 Task: Change the task name 'Organise' to 'New Training' in the task list.
Action: Mouse moved to (7, 124)
Screenshot: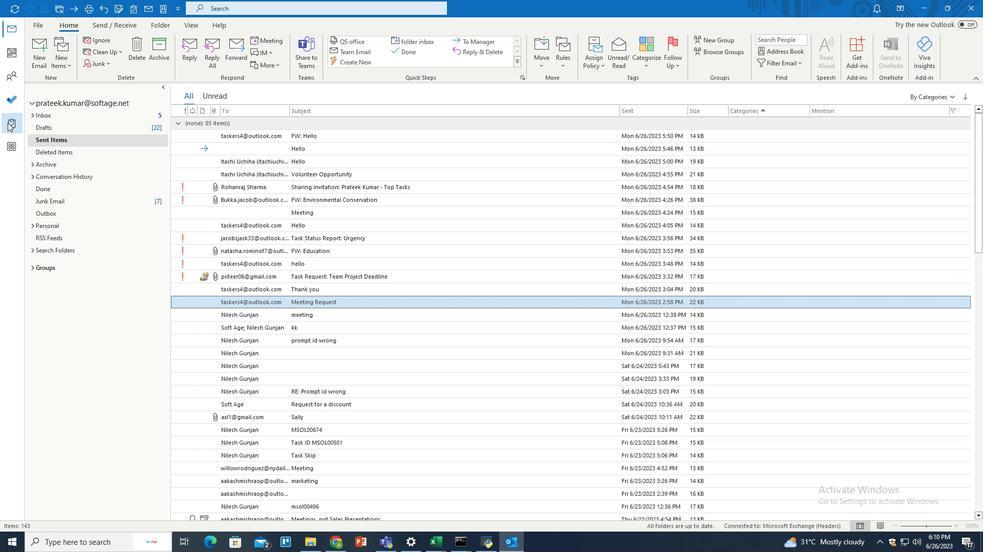 
Action: Mouse pressed left at (7, 124)
Screenshot: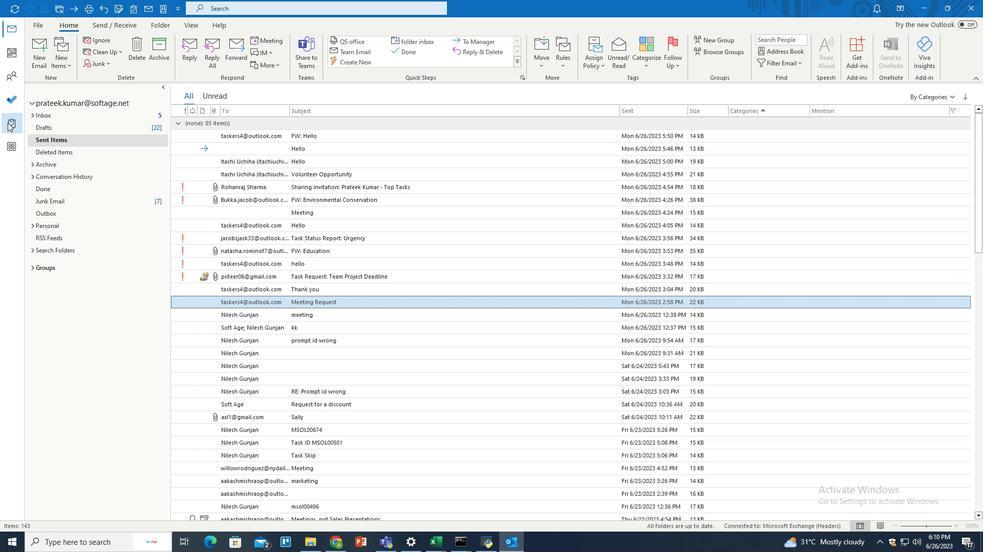 
Action: Mouse moved to (240, 268)
Screenshot: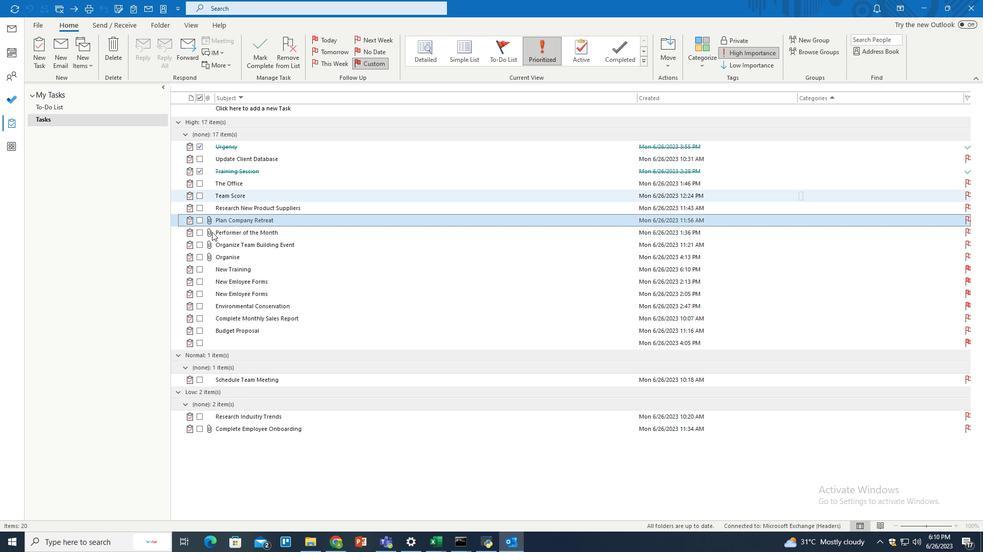 
Action: Mouse pressed left at (240, 268)
Screenshot: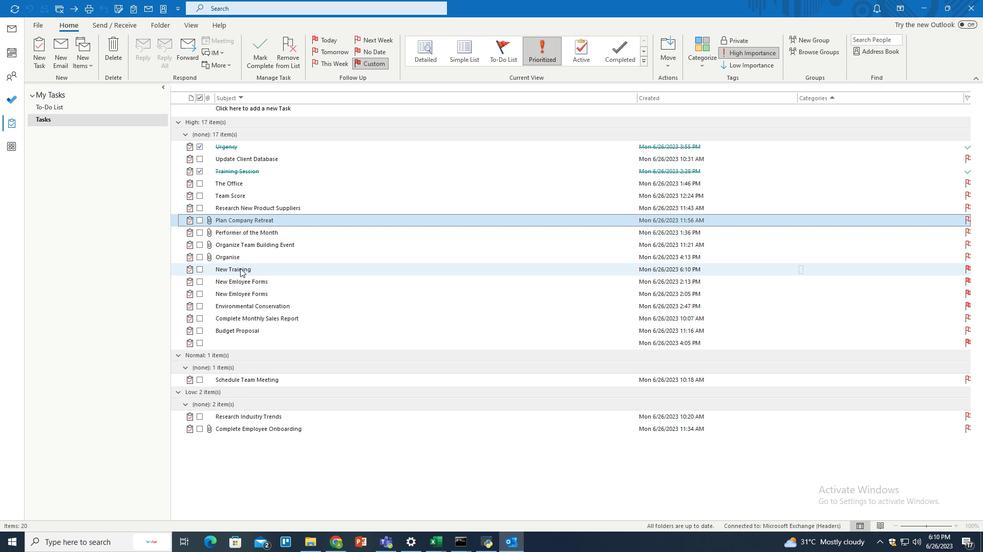 
Action: Mouse moved to (286, 60)
Screenshot: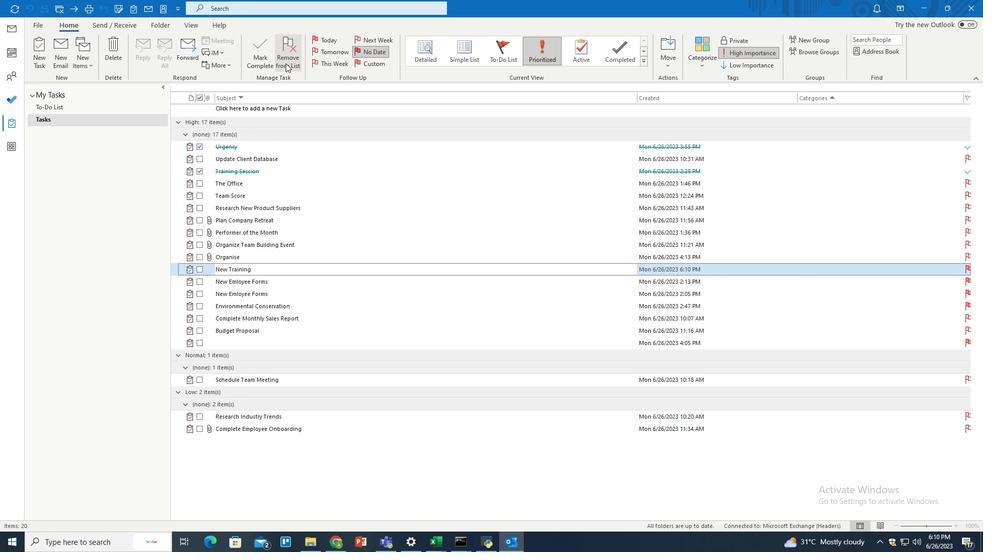 
Action: Mouse pressed left at (286, 60)
Screenshot: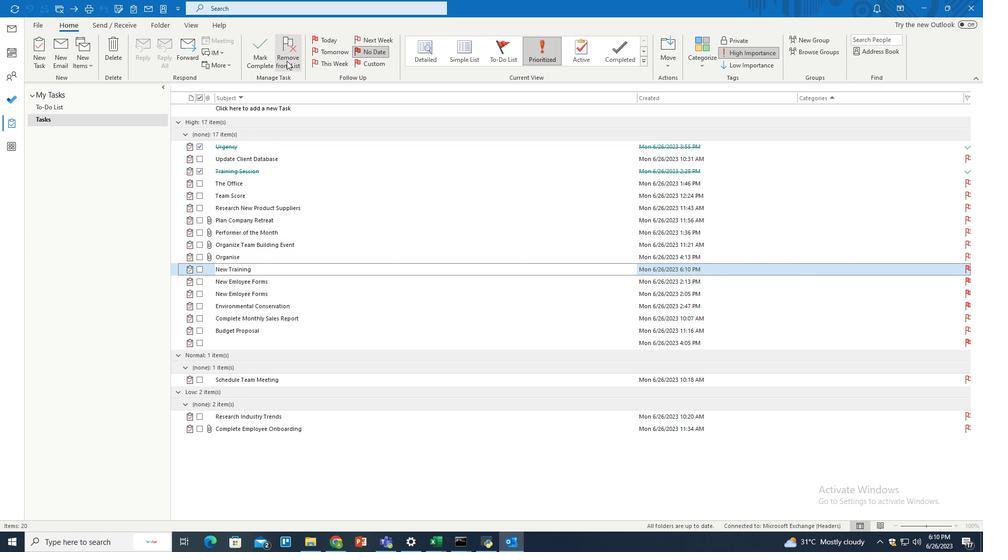 
